 Task: Use the formula "T.DIST.RT" in spreadsheet "Project portfolio".
Action: Key pressed '='
Screenshot: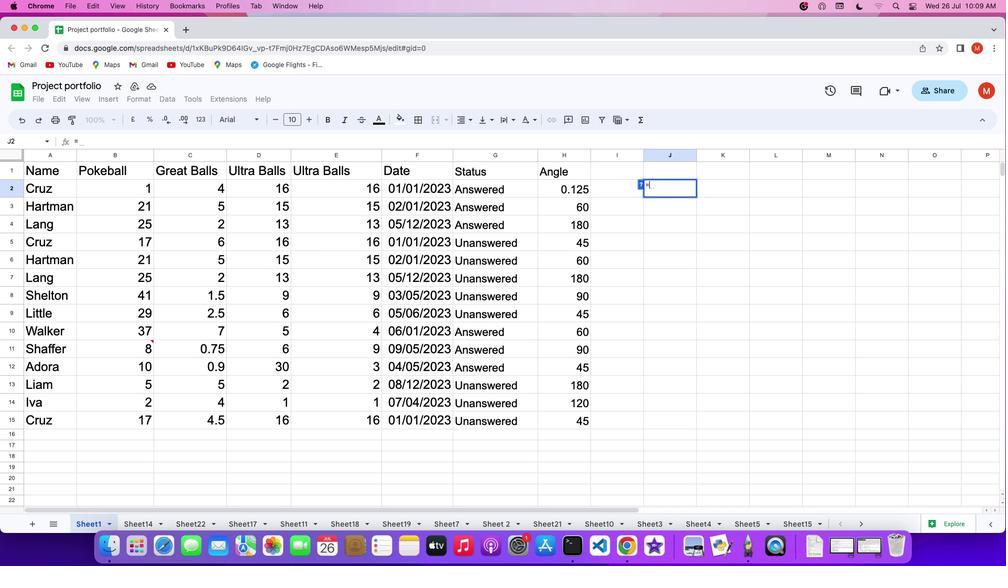 
Action: Mouse moved to (667, 185)
Screenshot: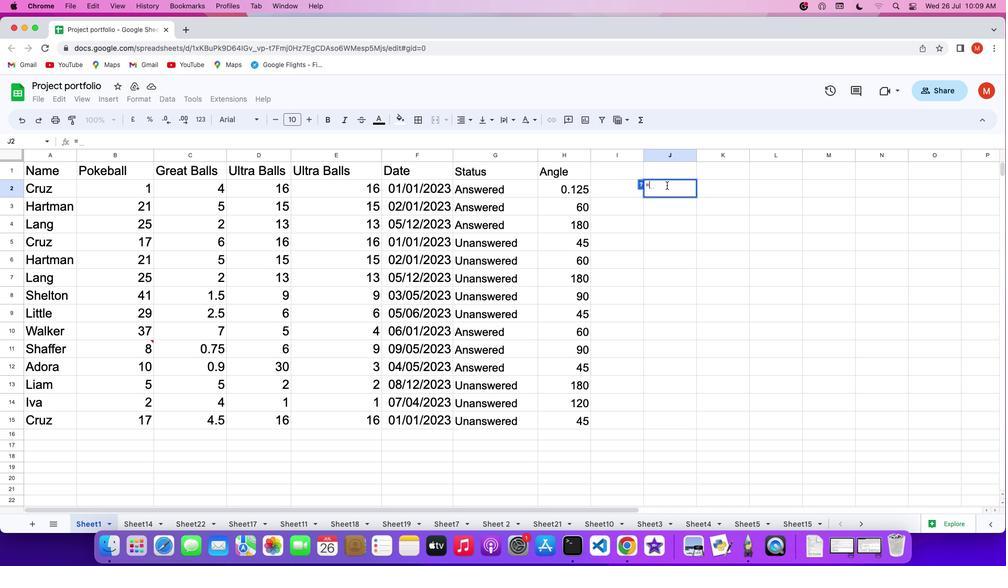
Action: Key pressed Key.shift
Screenshot: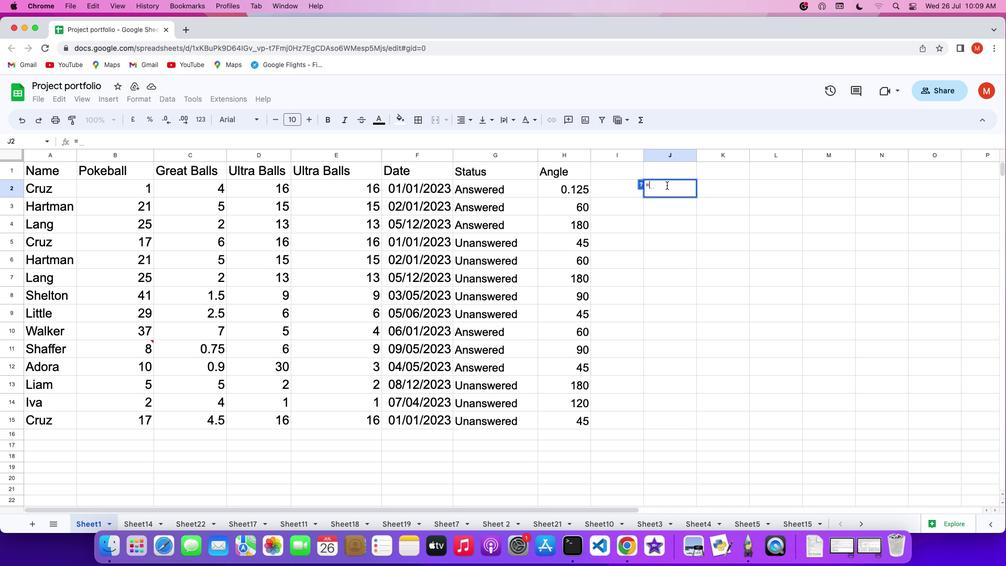 
Action: Mouse moved to (637, 122)
Screenshot: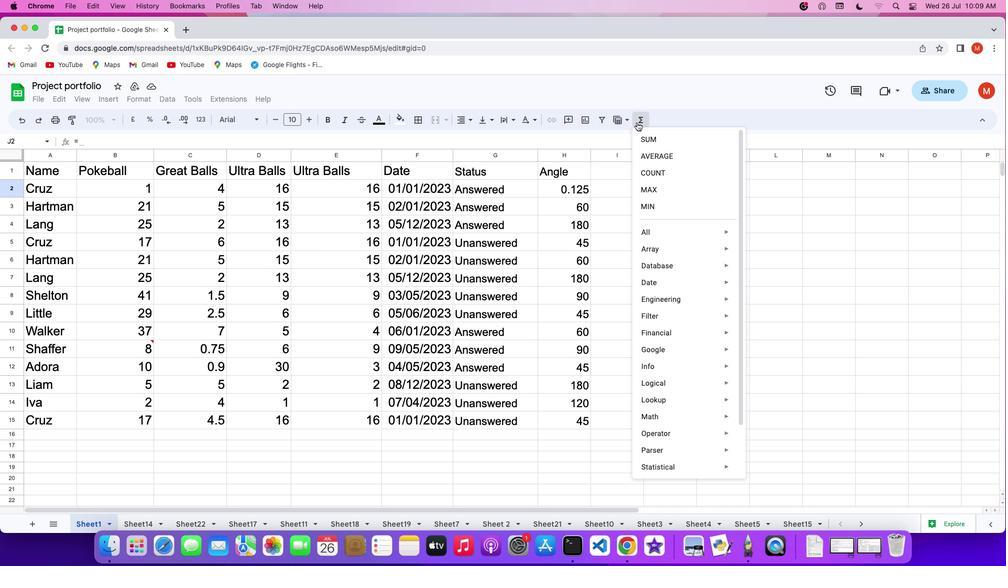 
Action: Mouse pressed left at (637, 122)
Screenshot: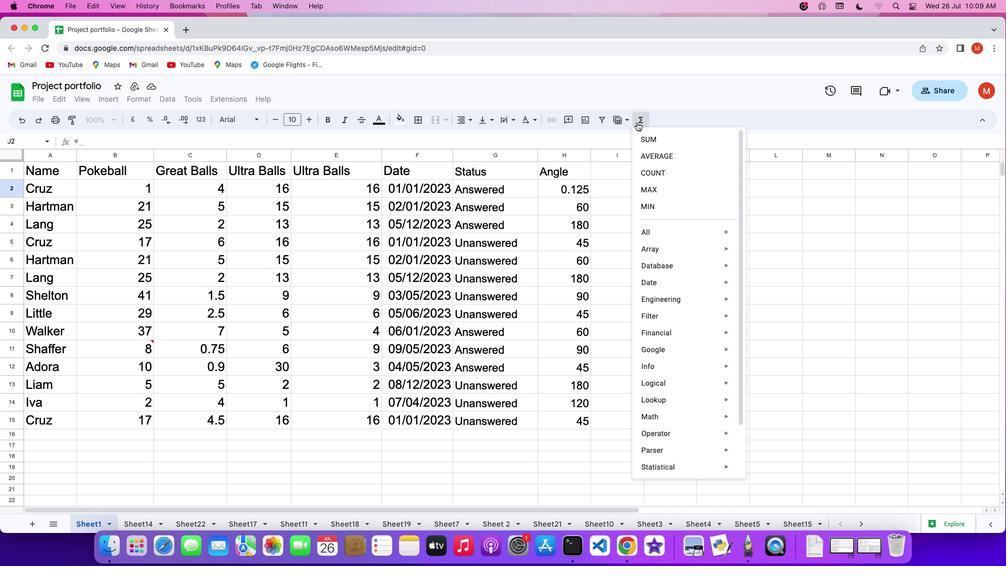 
Action: Mouse moved to (791, 488)
Screenshot: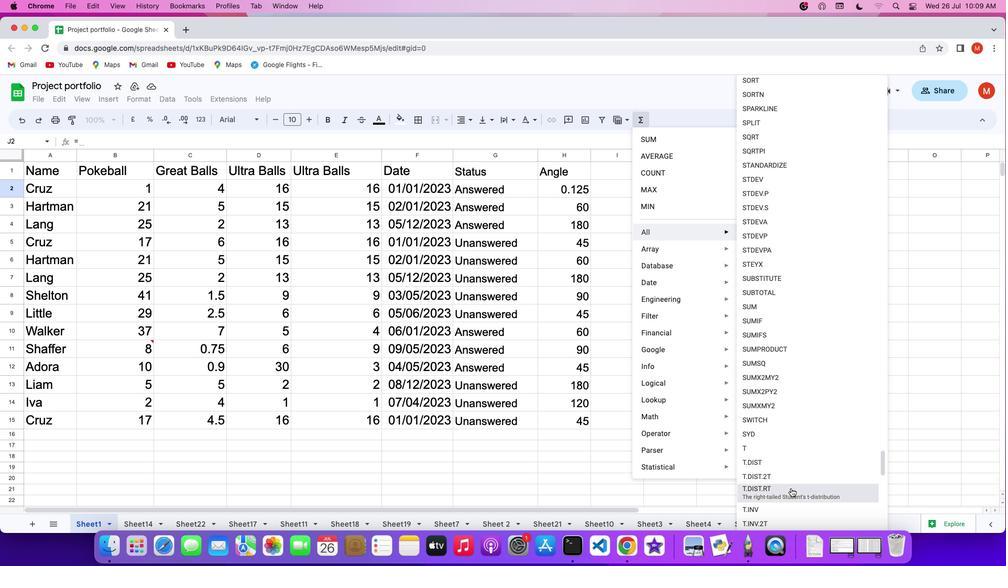 
Action: Mouse pressed left at (791, 488)
Screenshot: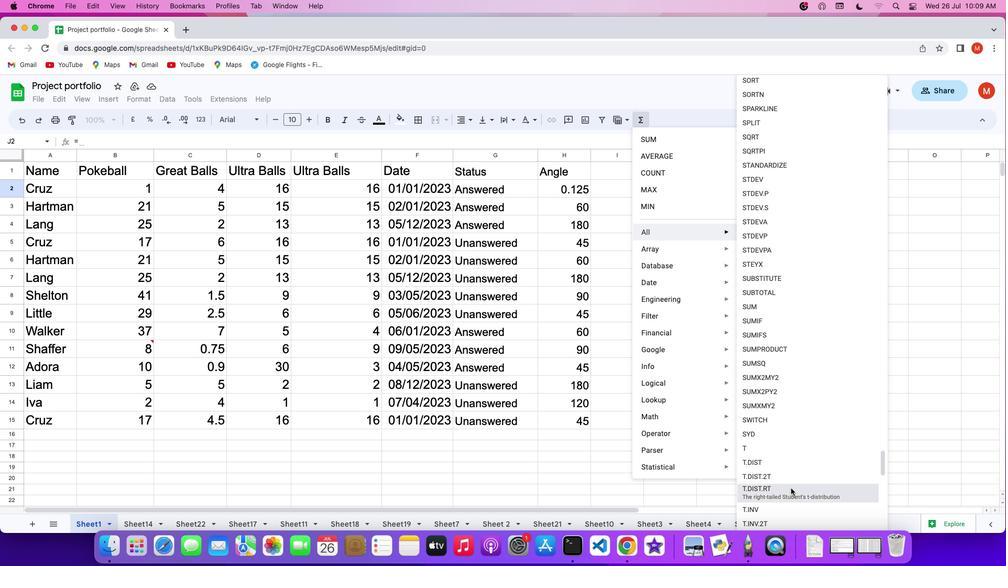 
Action: Key pressed '1'',''3''0'Key.enter
Screenshot: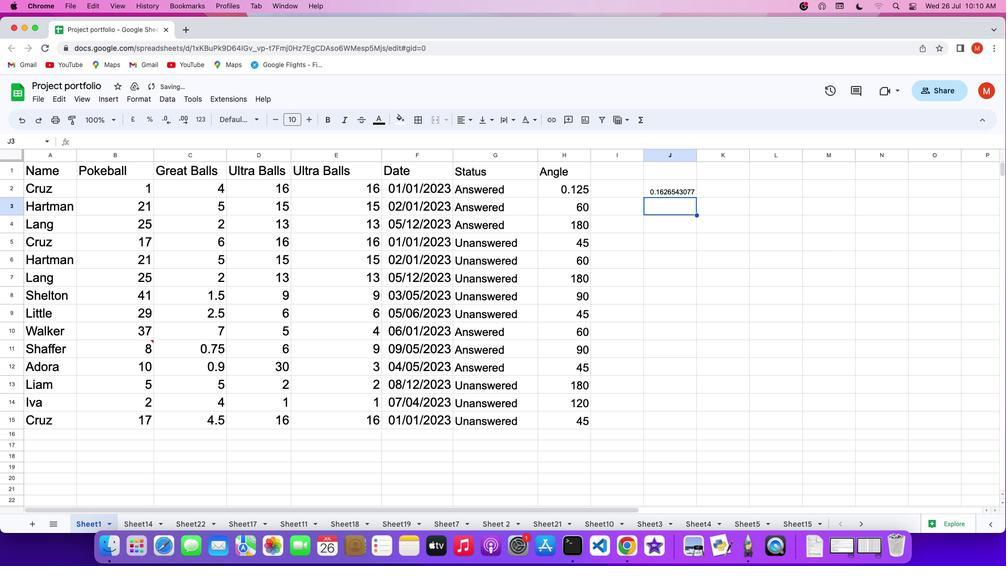
